 Task: Change the title font style to lexand.
Action: Mouse moved to (214, 102)
Screenshot: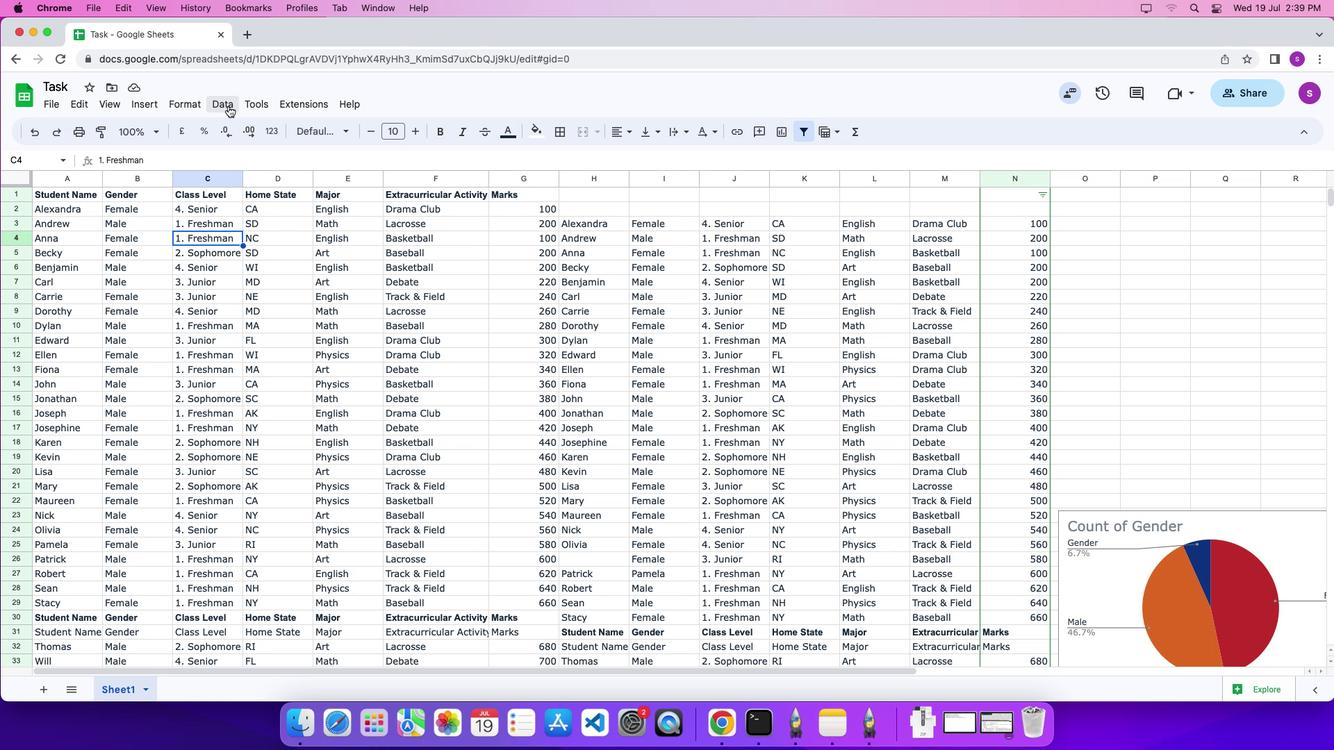 
Action: Mouse pressed left at (214, 102)
Screenshot: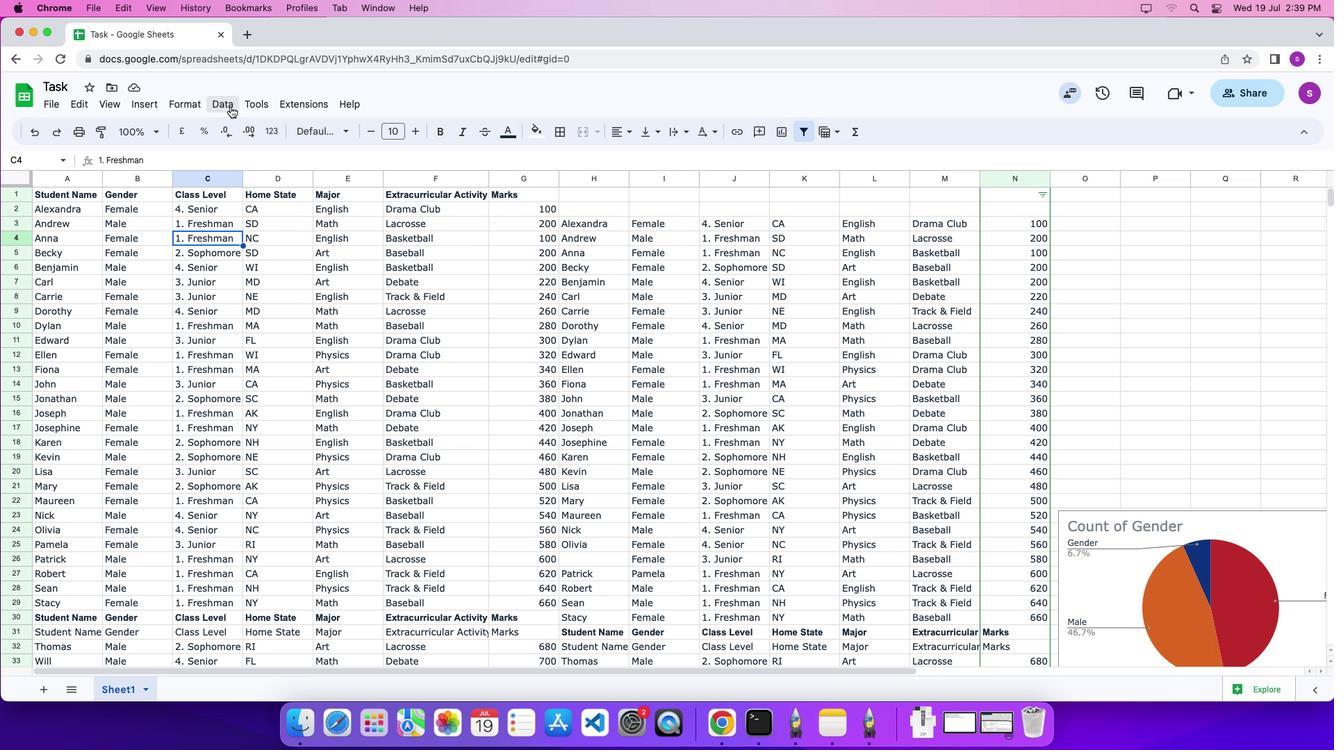 
Action: Mouse moved to (230, 107)
Screenshot: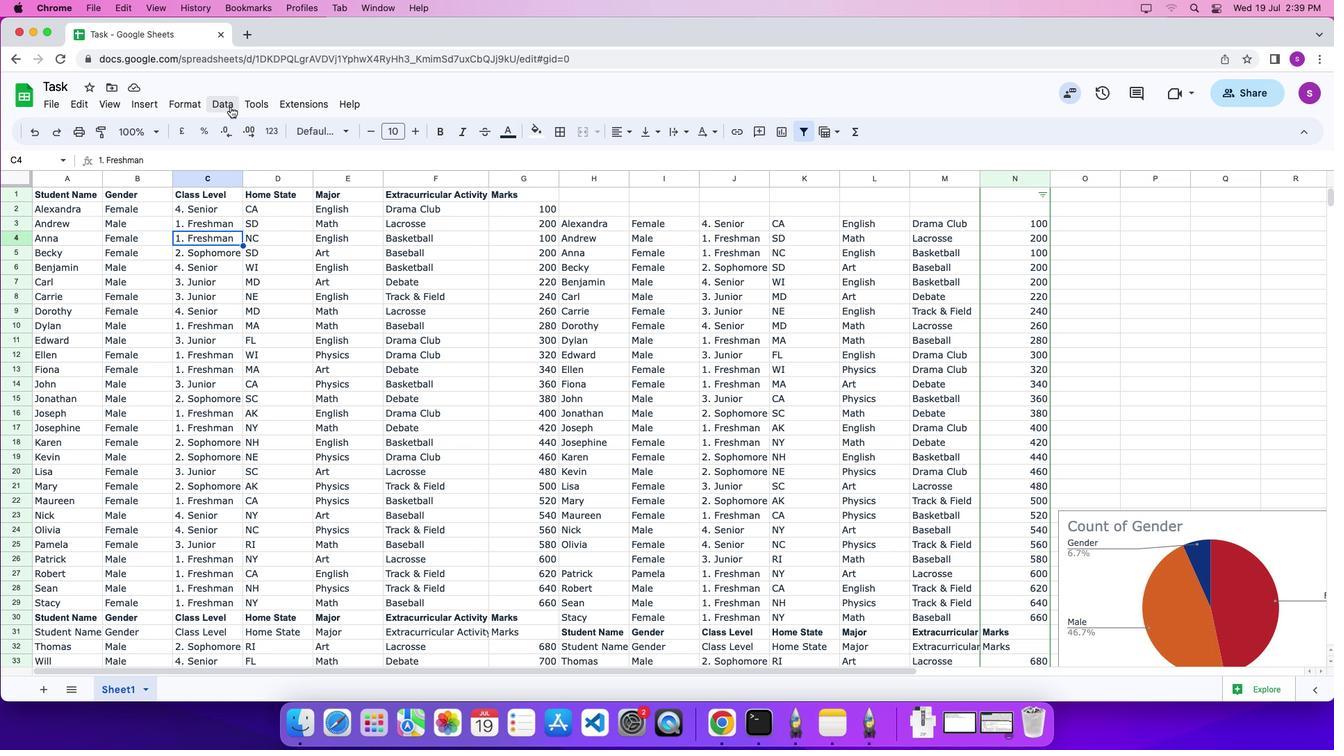 
Action: Mouse pressed left at (230, 107)
Screenshot: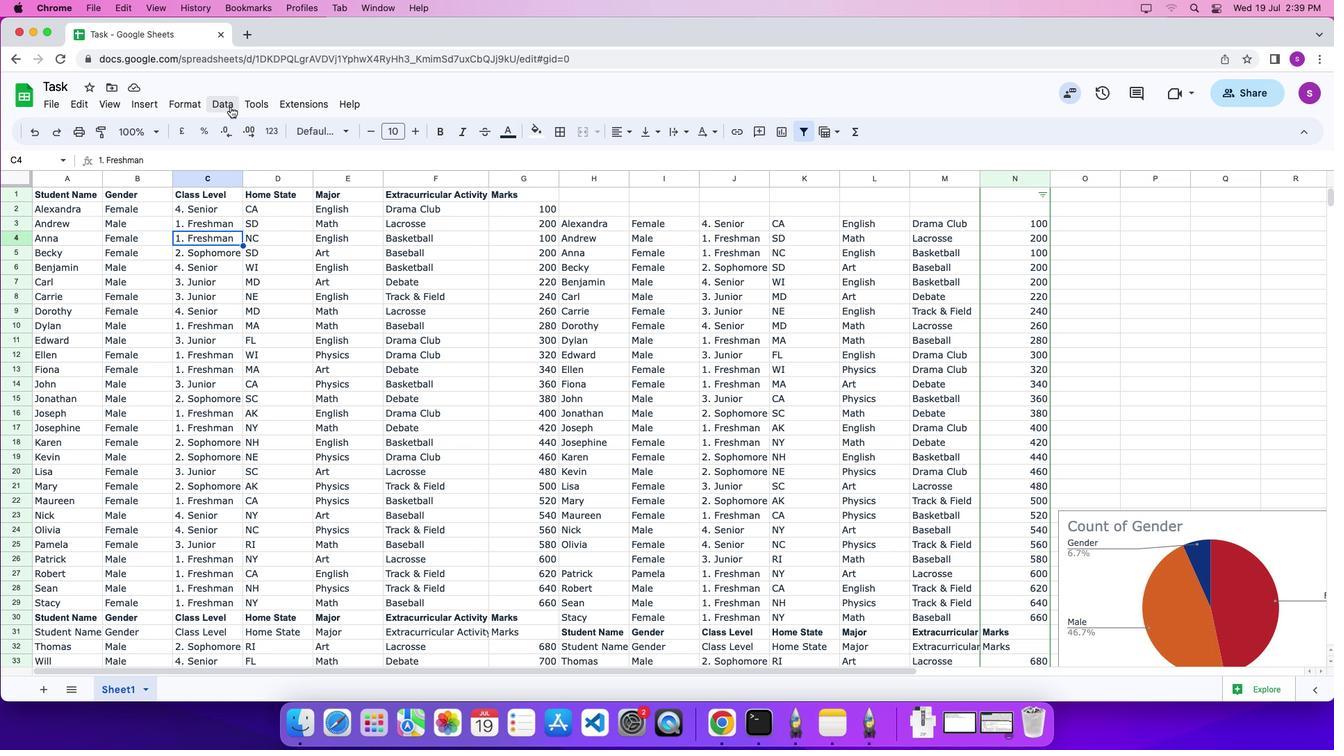 
Action: Mouse moved to (265, 233)
Screenshot: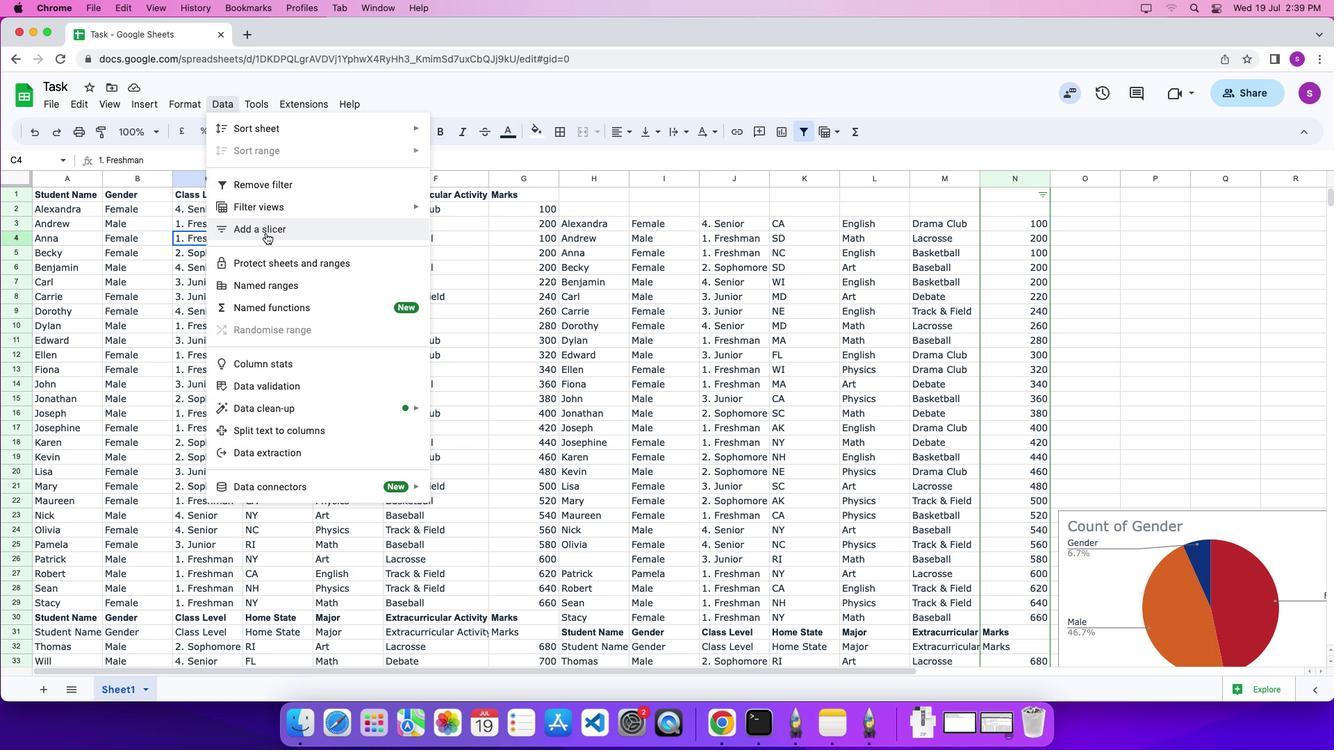 
Action: Mouse pressed left at (265, 233)
Screenshot: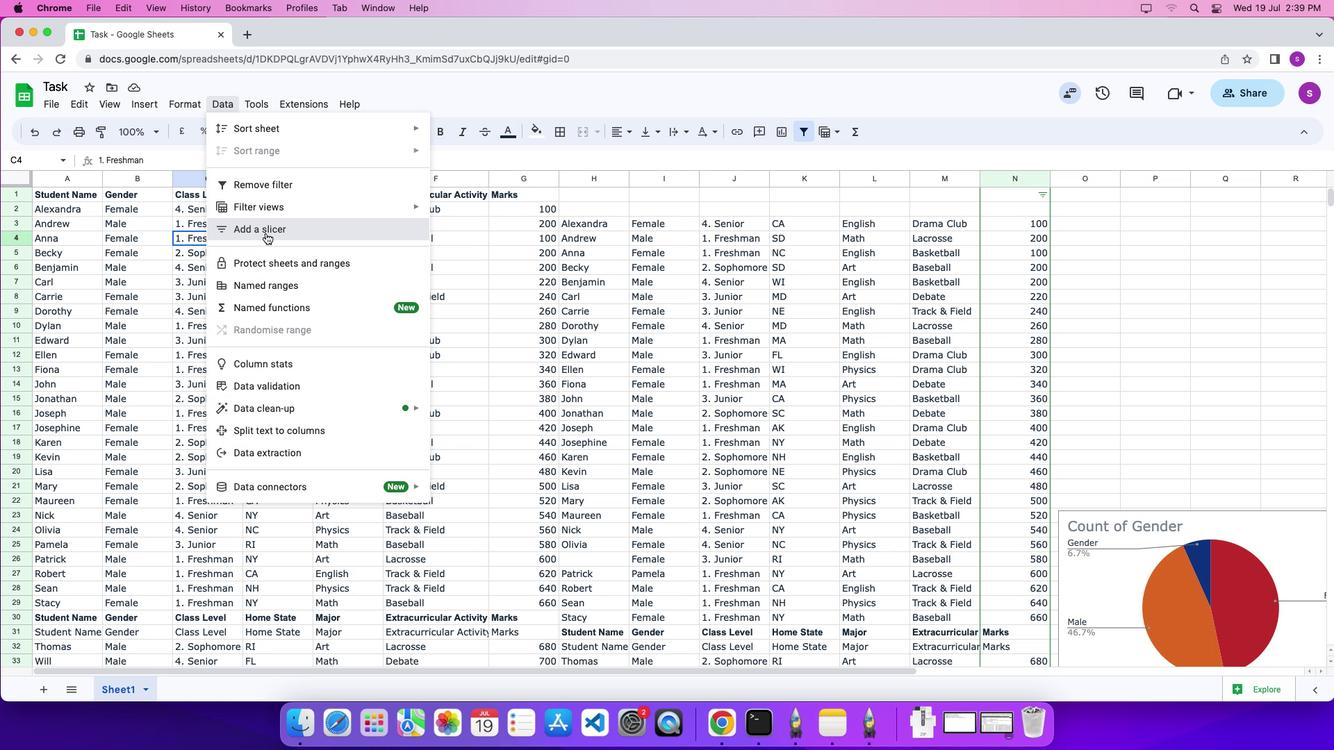 
Action: Mouse moved to (277, 232)
Screenshot: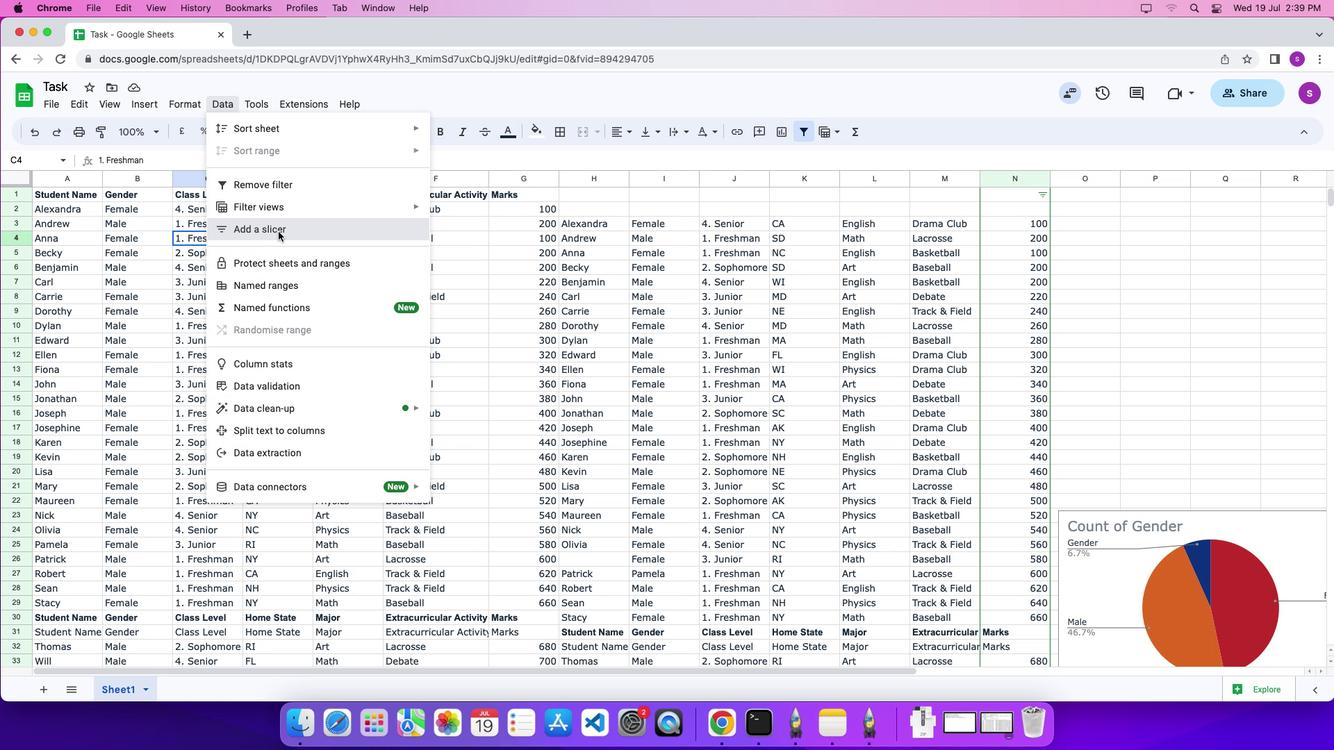 
Action: Mouse pressed left at (277, 232)
Screenshot: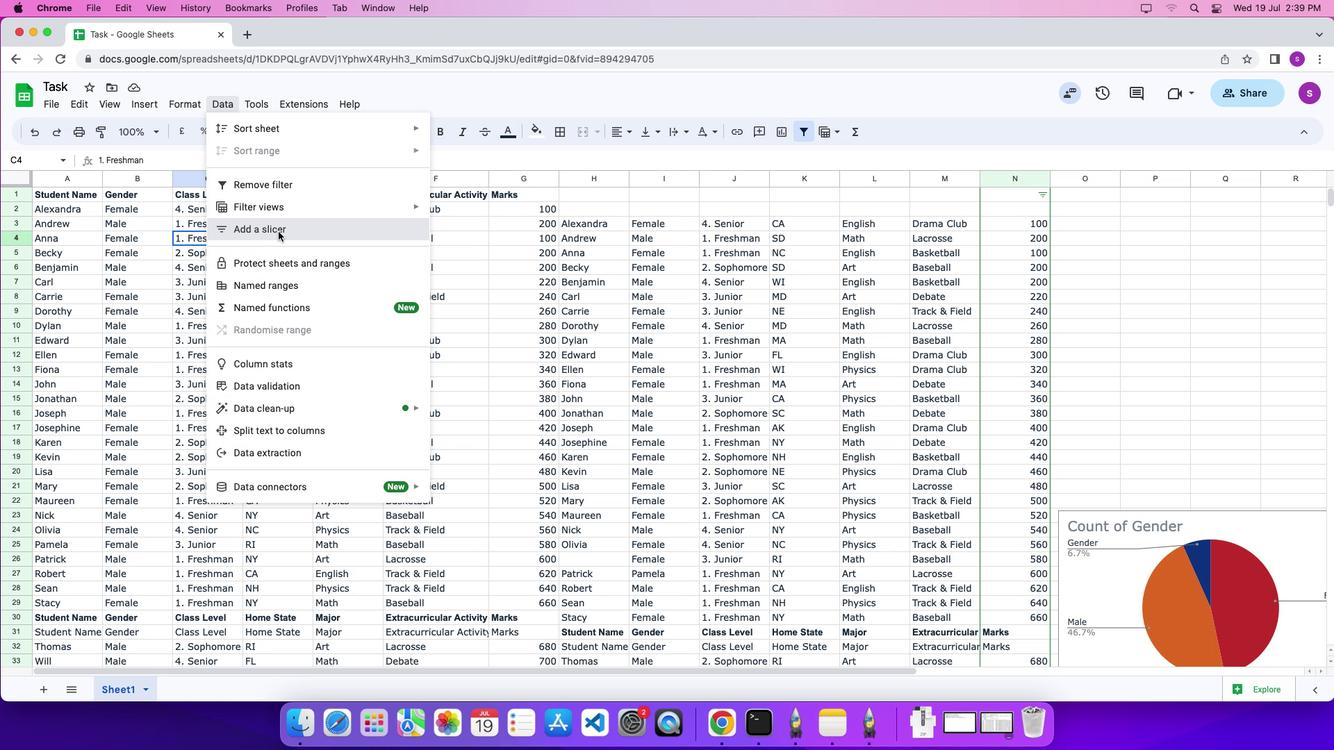 
Action: Mouse moved to (235, 102)
Screenshot: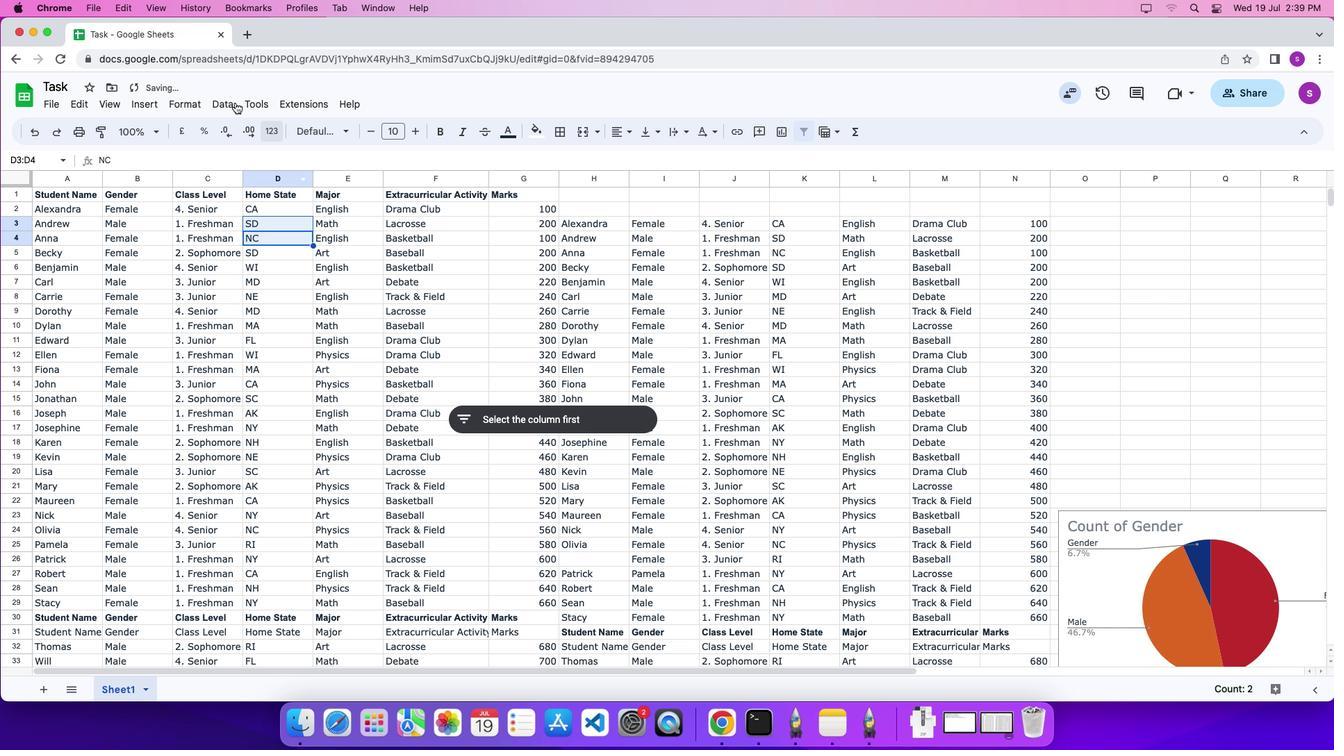 
Action: Mouse pressed left at (235, 102)
Screenshot: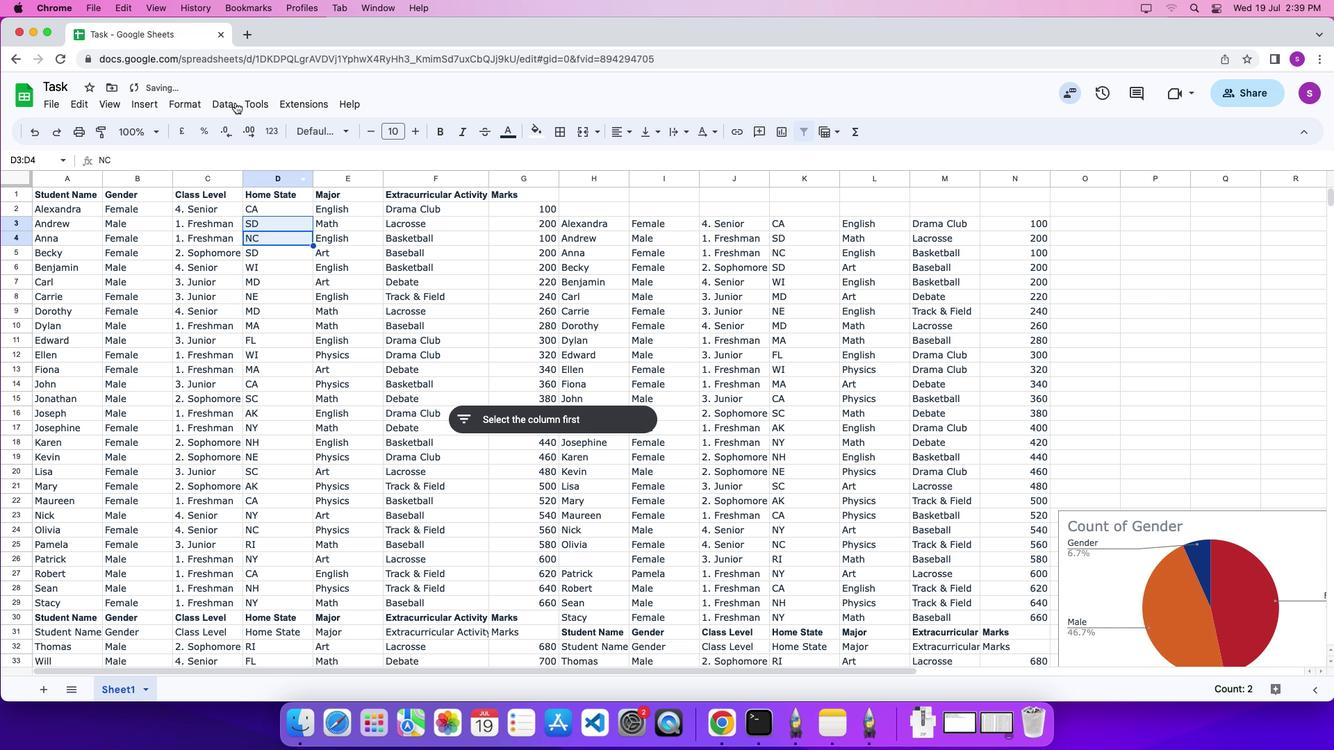 
Action: Mouse moved to (271, 228)
Screenshot: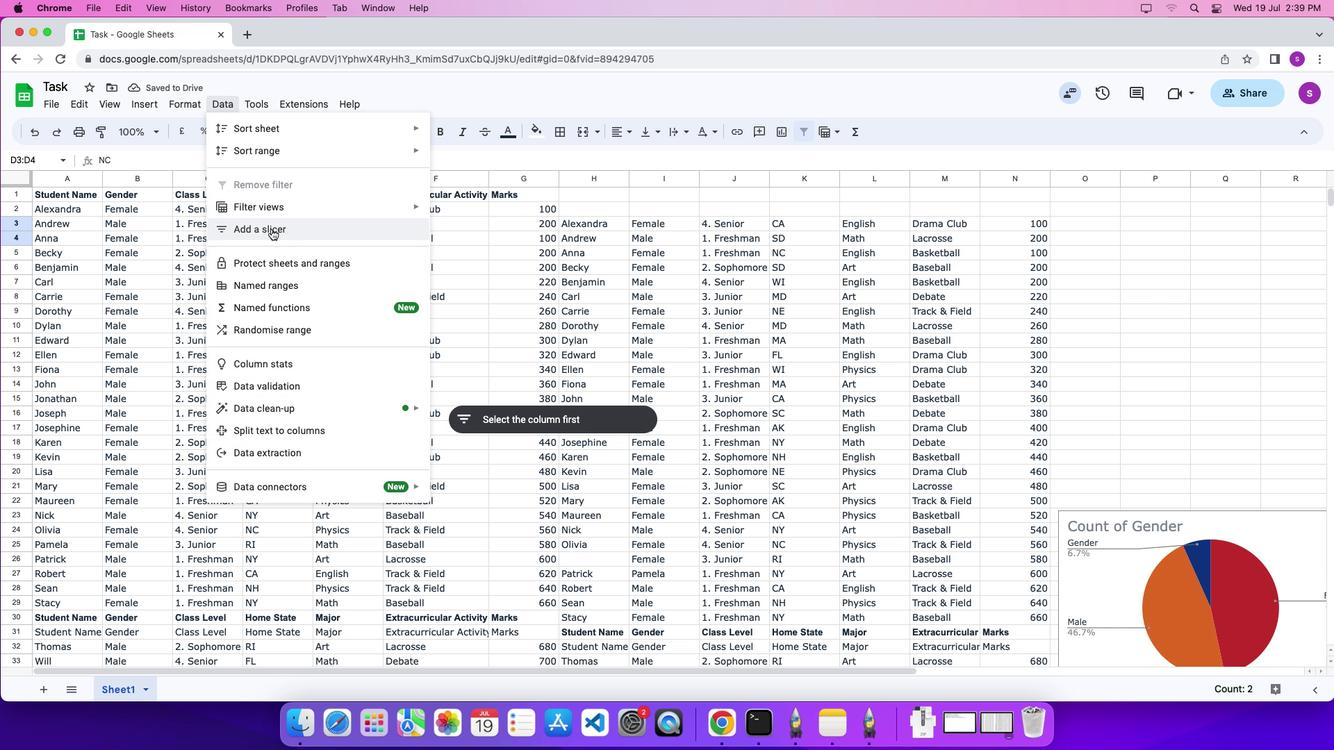 
Action: Mouse pressed left at (271, 228)
Screenshot: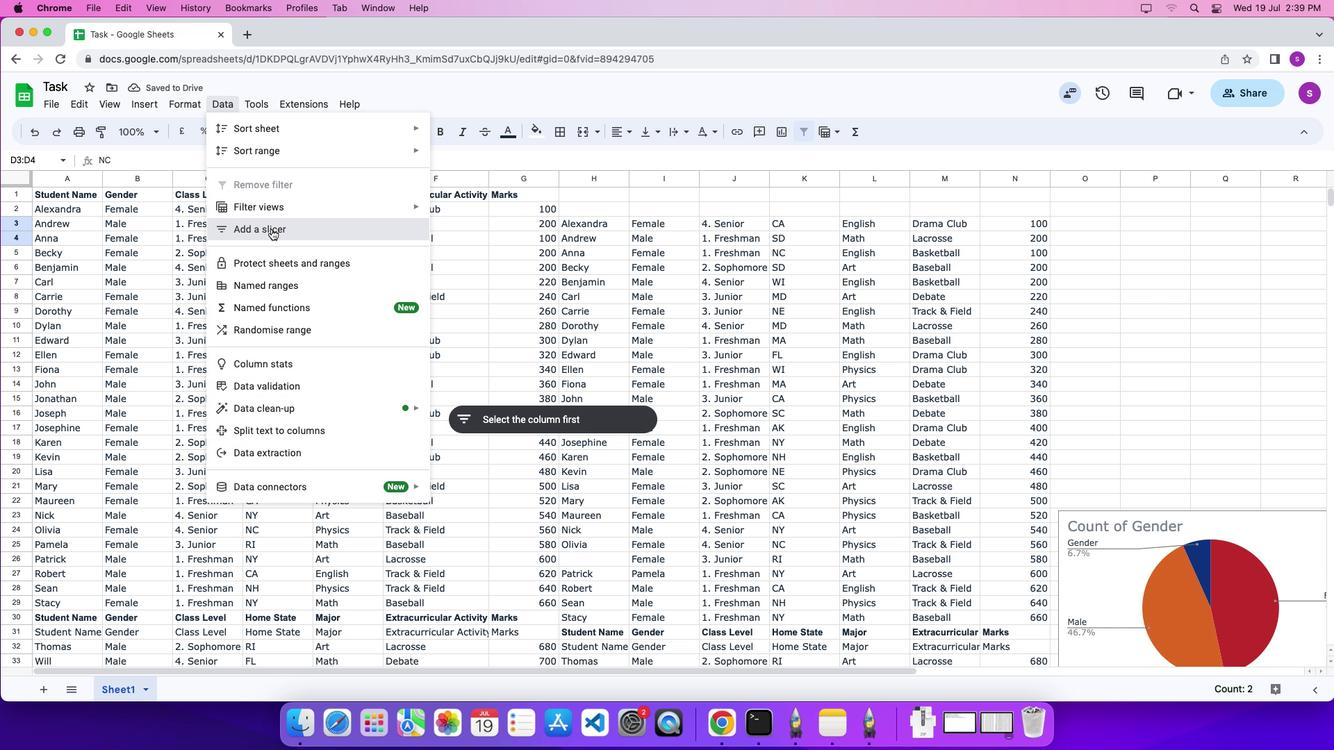 
Action: Mouse moved to (1146, 291)
Screenshot: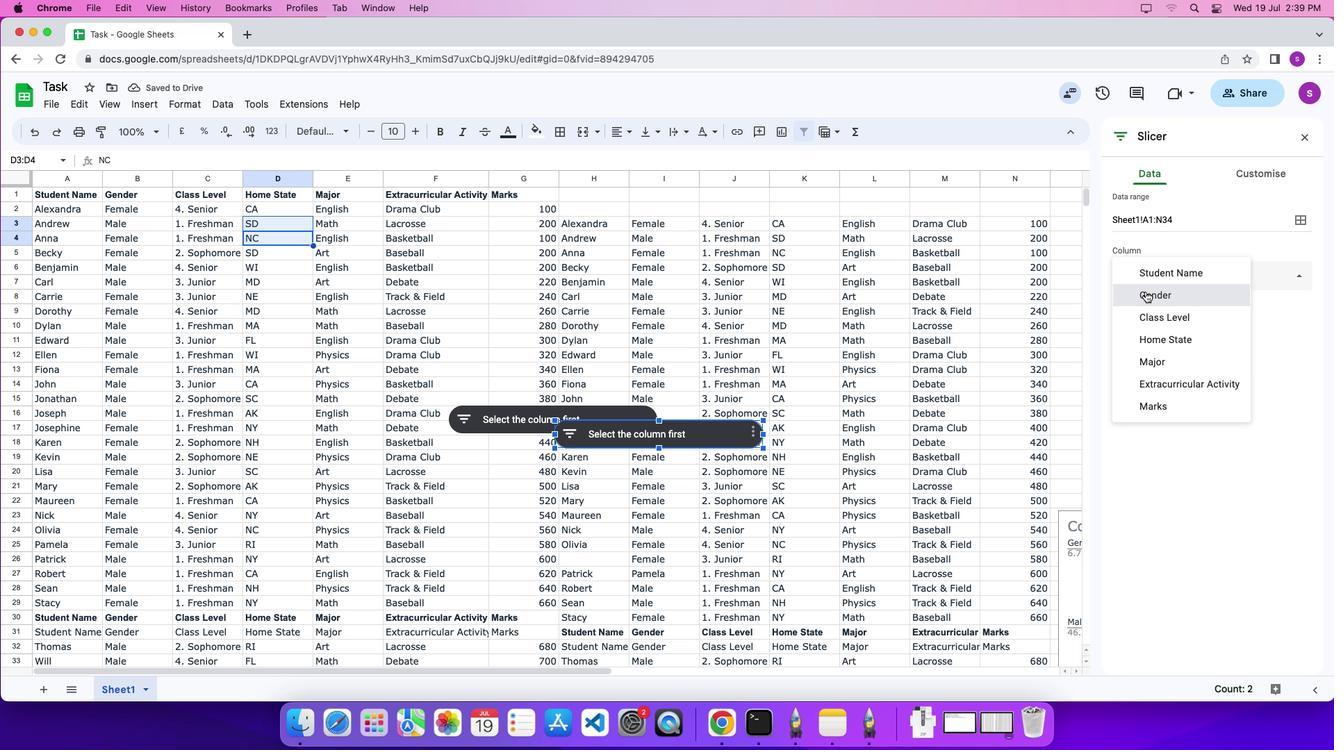 
Action: Mouse pressed left at (1146, 291)
Screenshot: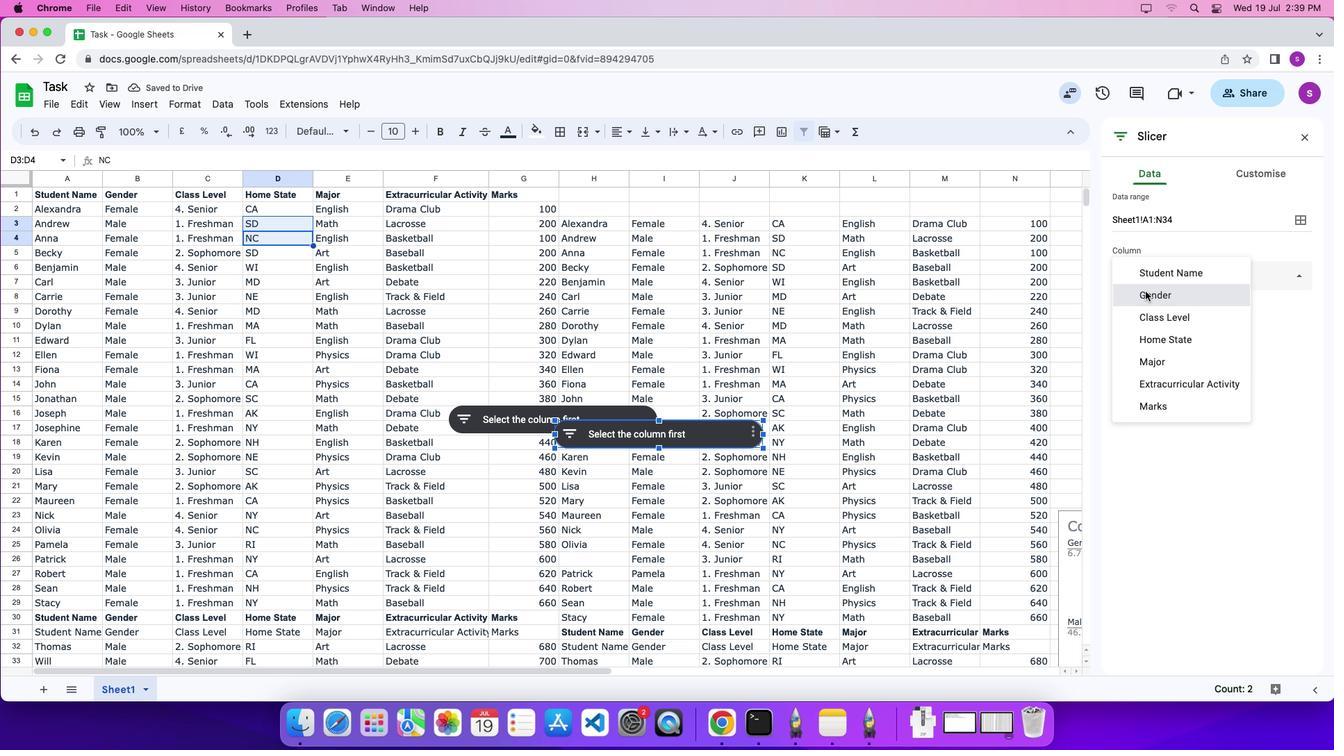 
Action: Mouse moved to (1245, 176)
Screenshot: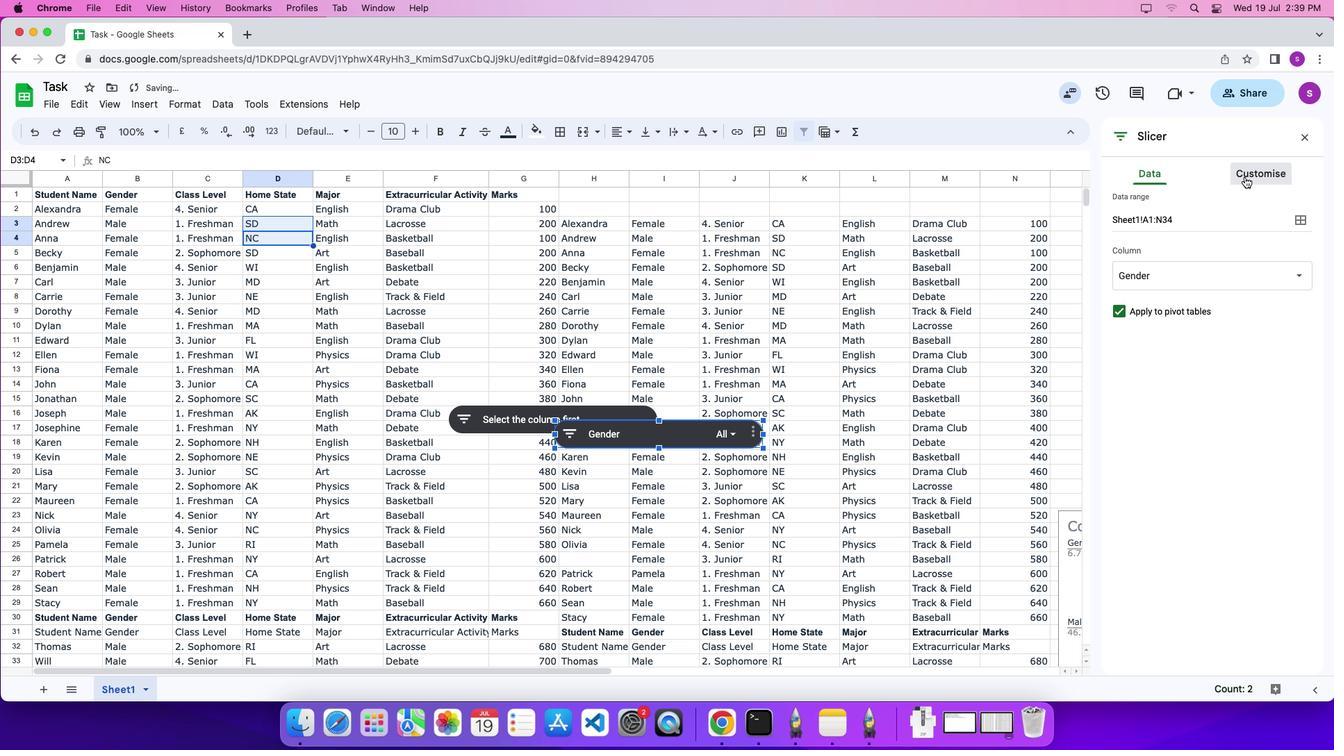 
Action: Mouse pressed left at (1245, 176)
Screenshot: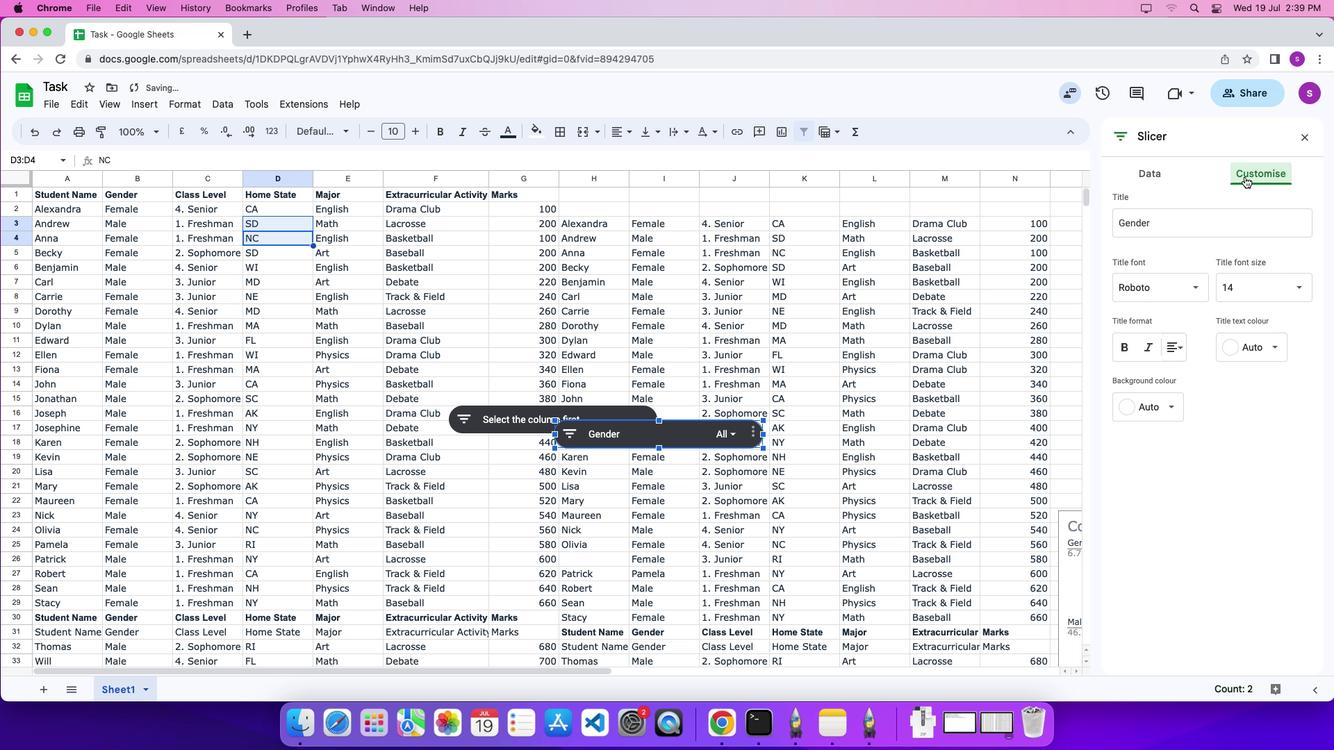 
Action: Mouse moved to (1185, 282)
Screenshot: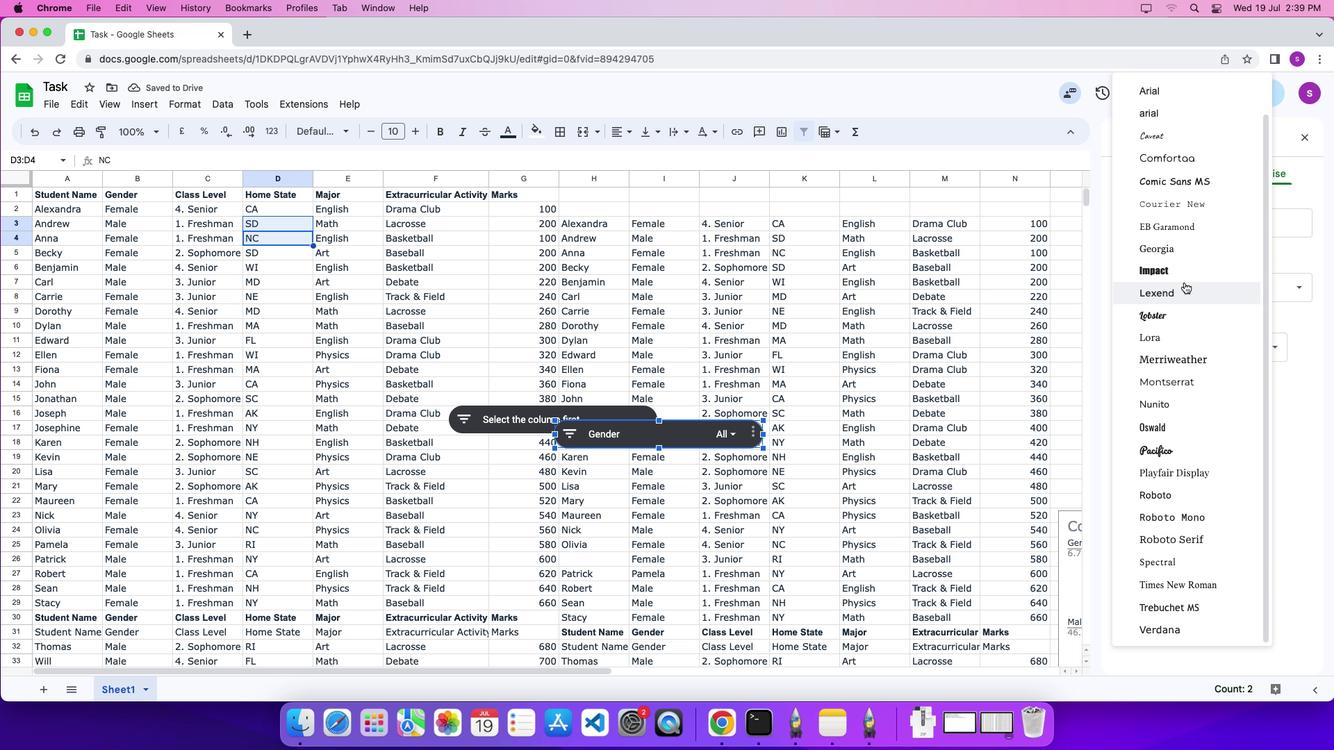 
Action: Mouse pressed left at (1185, 282)
Screenshot: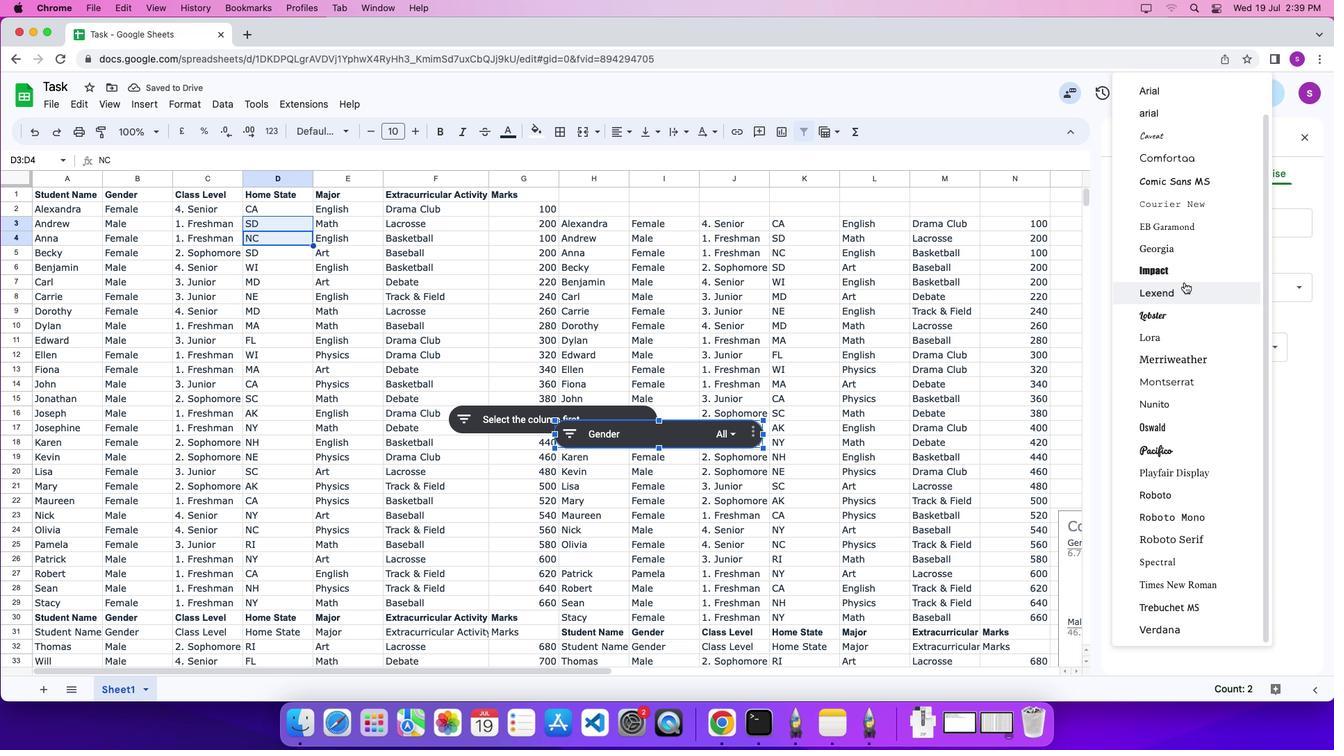 
Action: Mouse moved to (1185, 297)
Screenshot: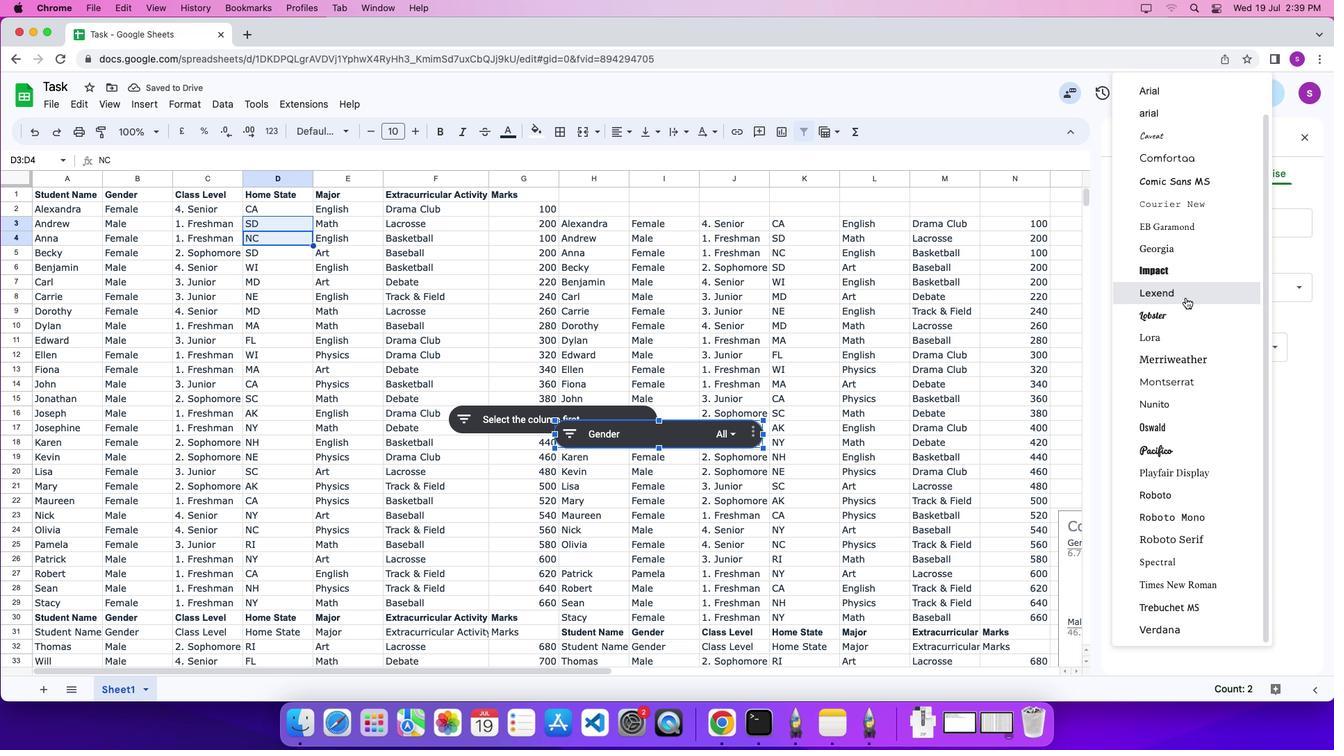 
Action: Mouse pressed left at (1185, 297)
Screenshot: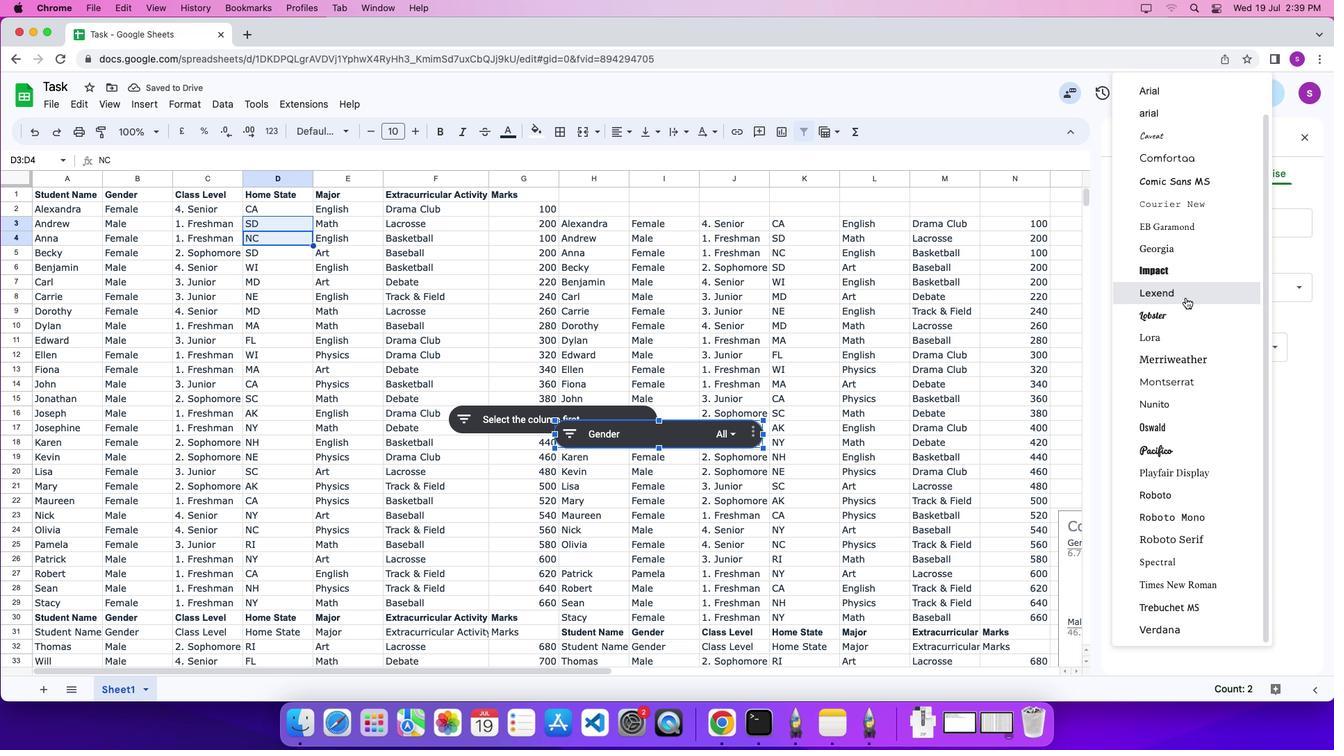 
